 Task: Create in the project AgileBolt and in the Backlog issue 'Upgrade the logging and monitoring capabilities of a web application to improve error detection and debugging' a child issue 'Code optimization for low-latency network protocol handling', and assign it to team member softage.2@softage.net. Create in the project AgileBolt and in the Backlog issue 'Create a new online platform for online entrepreneurship courses with advanced business planning and financial modeling features' a child issue 'Chatbot conversation error handling and remediation', and assign it to team member softage.3@softage.net
Action: Mouse moved to (606, 468)
Screenshot: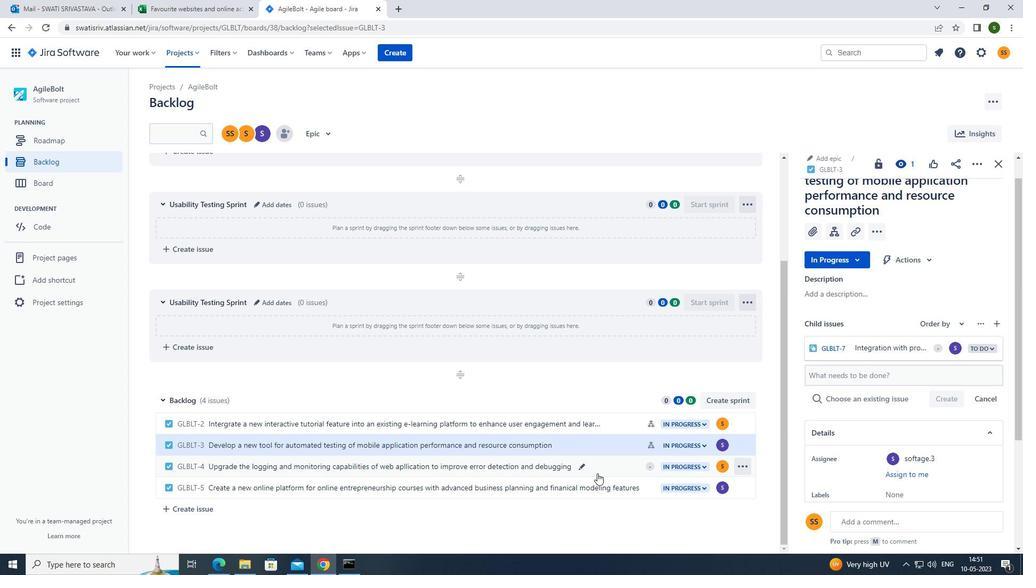 
Action: Mouse pressed left at (606, 468)
Screenshot: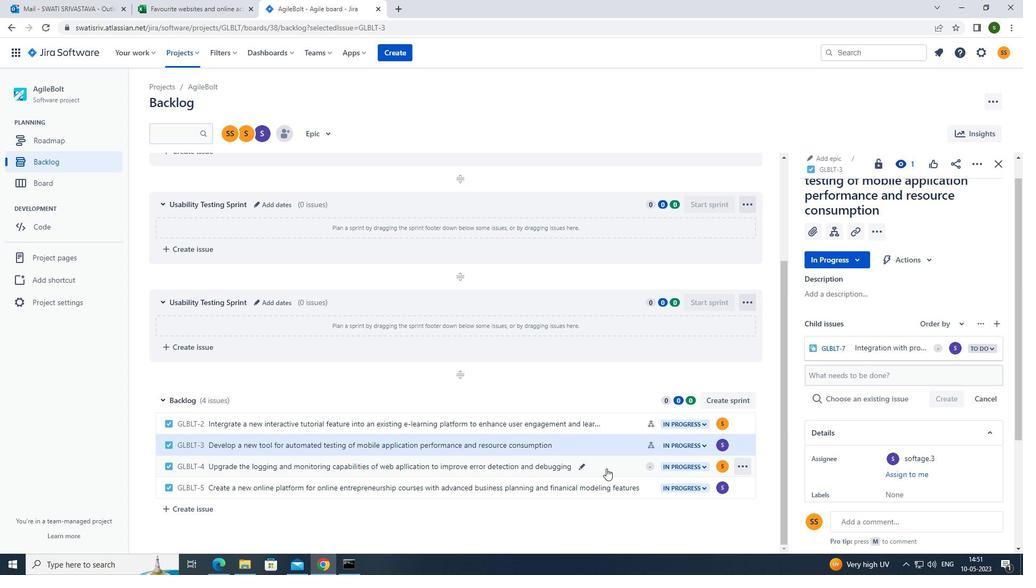 
Action: Mouse moved to (833, 262)
Screenshot: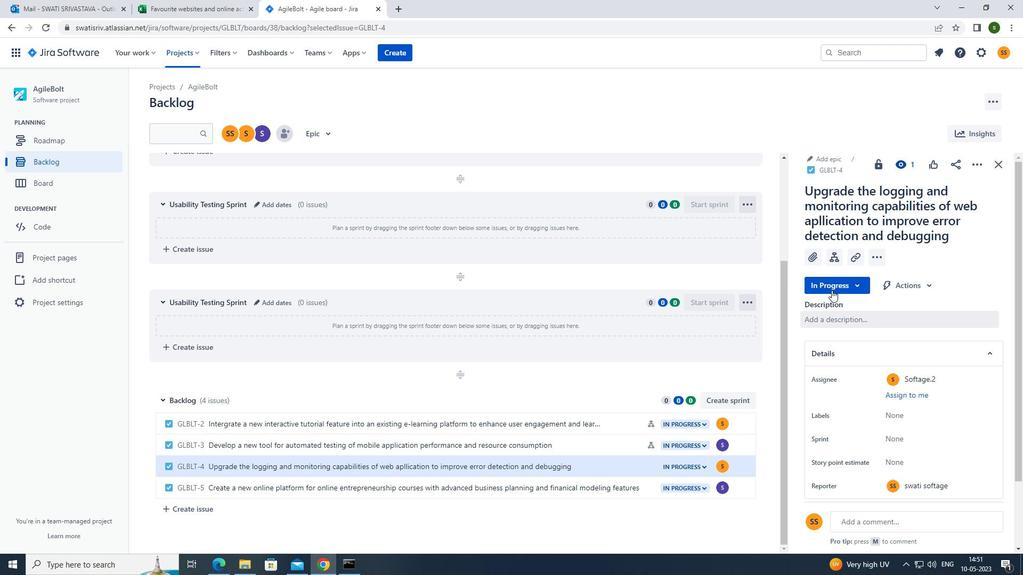
Action: Mouse pressed left at (833, 262)
Screenshot: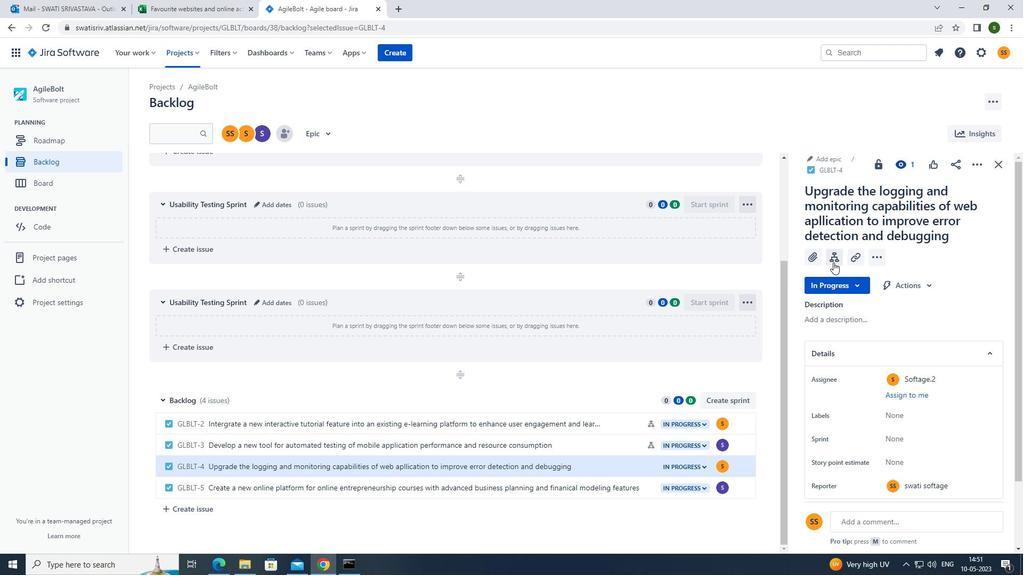 
Action: Mouse moved to (850, 344)
Screenshot: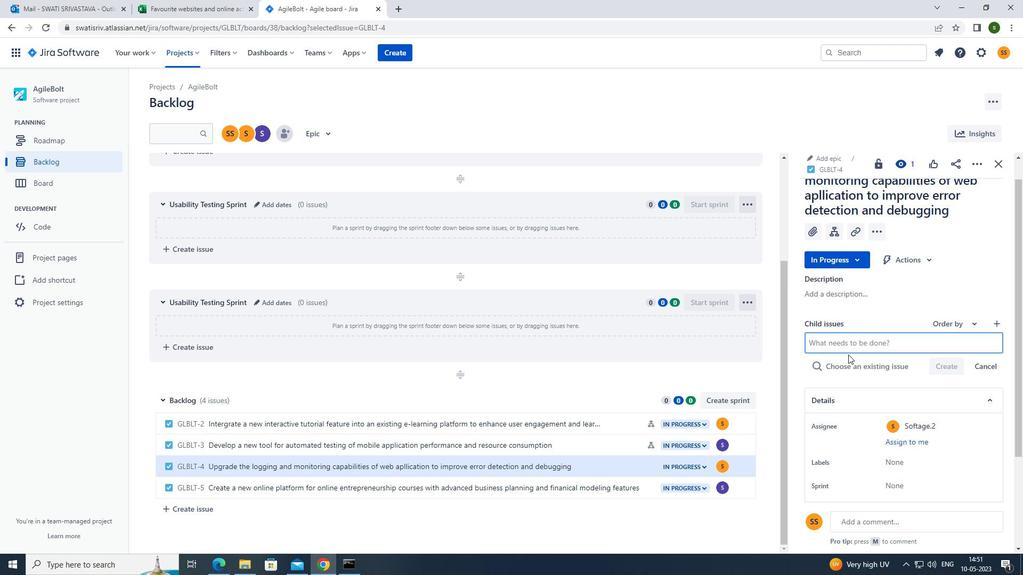 
Action: Mouse pressed left at (850, 344)
Screenshot: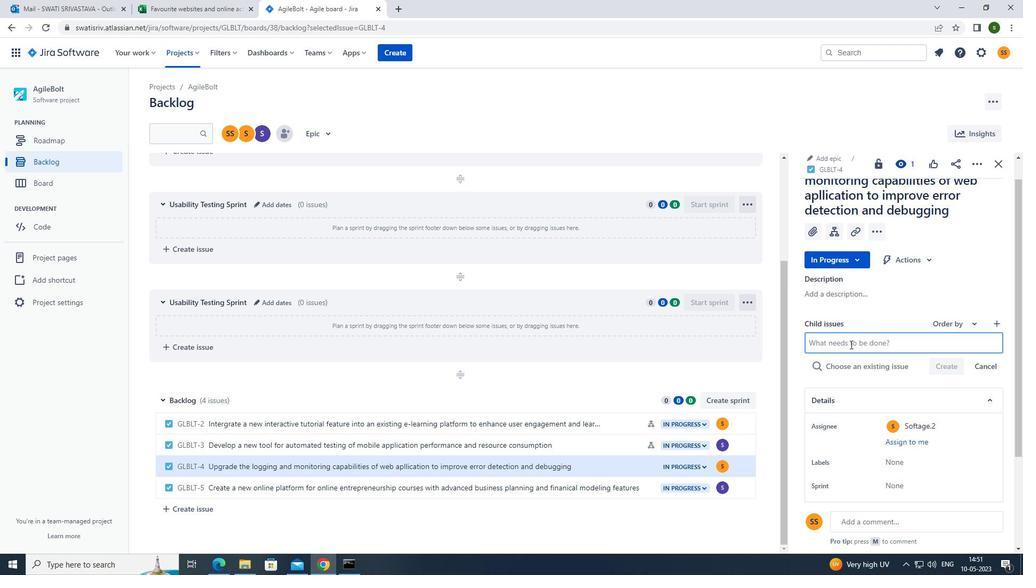 
Action: Mouse moved to (837, 348)
Screenshot: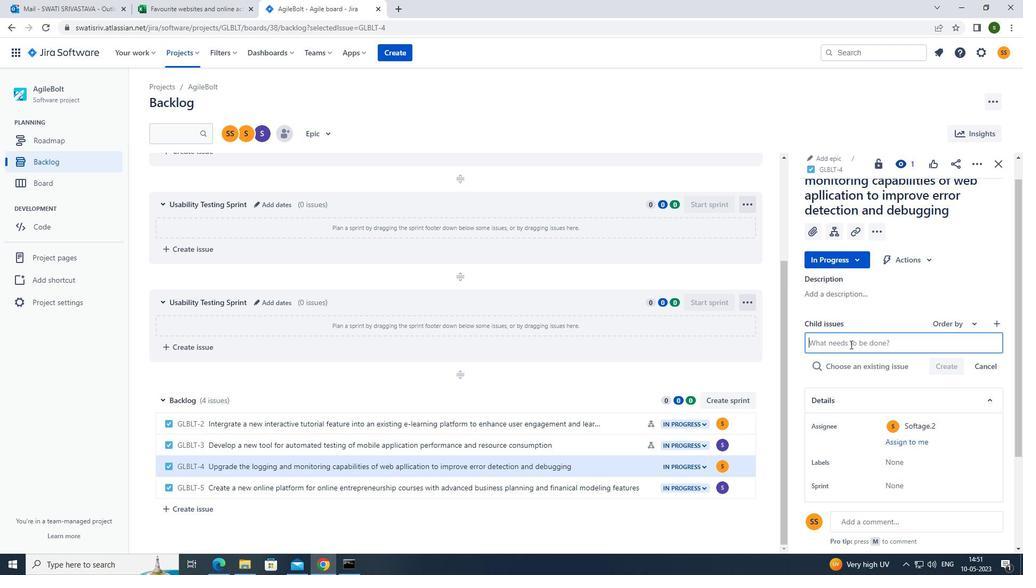 
Action: Key pressed <Key.caps_lock>c<Key.caps_lock>ode<Key.space>optimization<Key.space>for<Key.space>low<Key.space>-latency<Key.space>network<Key.space>protocol<Key.space>handling<Key.enter>
Screenshot: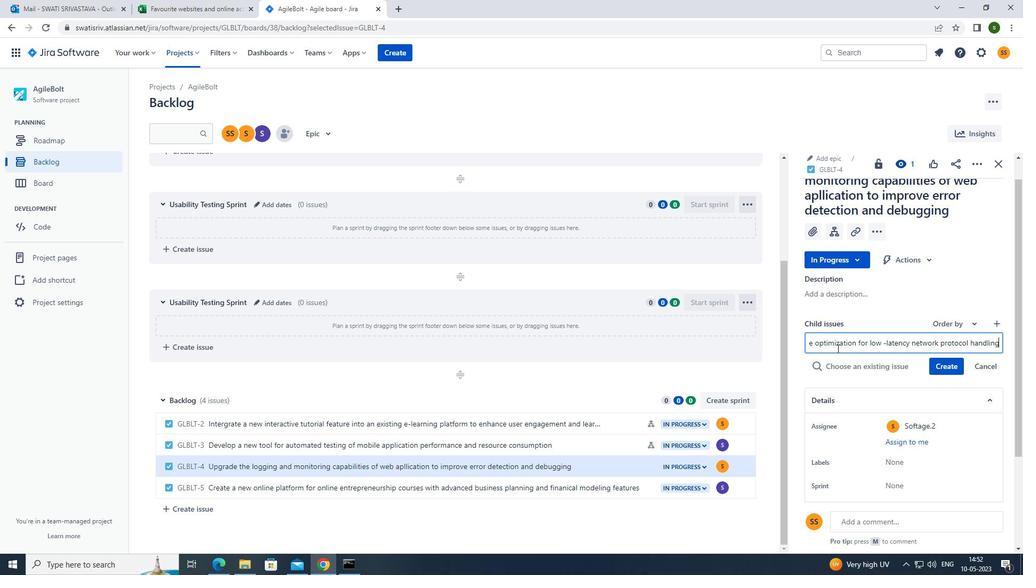
Action: Mouse moved to (955, 344)
Screenshot: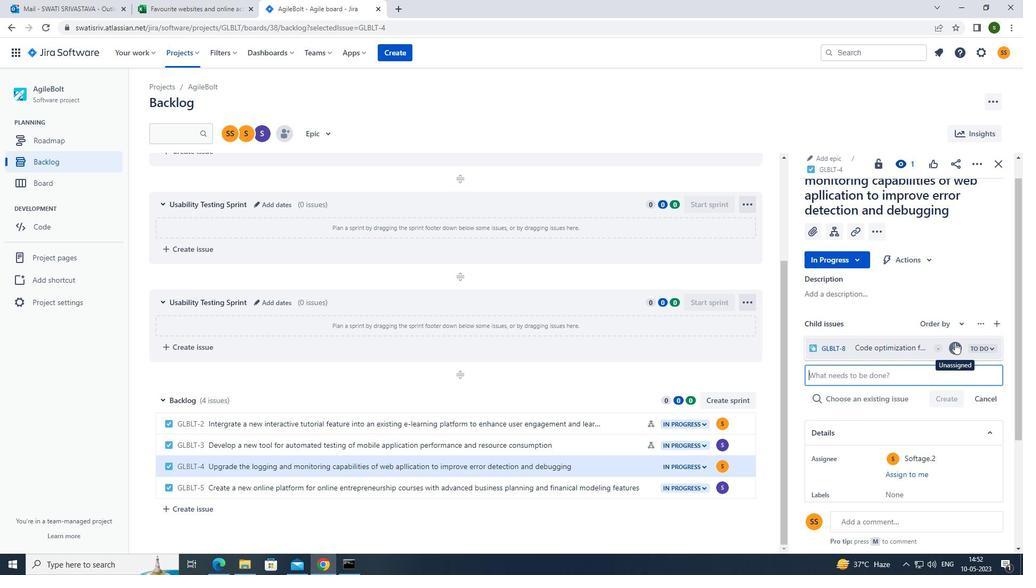 
Action: Mouse pressed left at (955, 344)
Screenshot: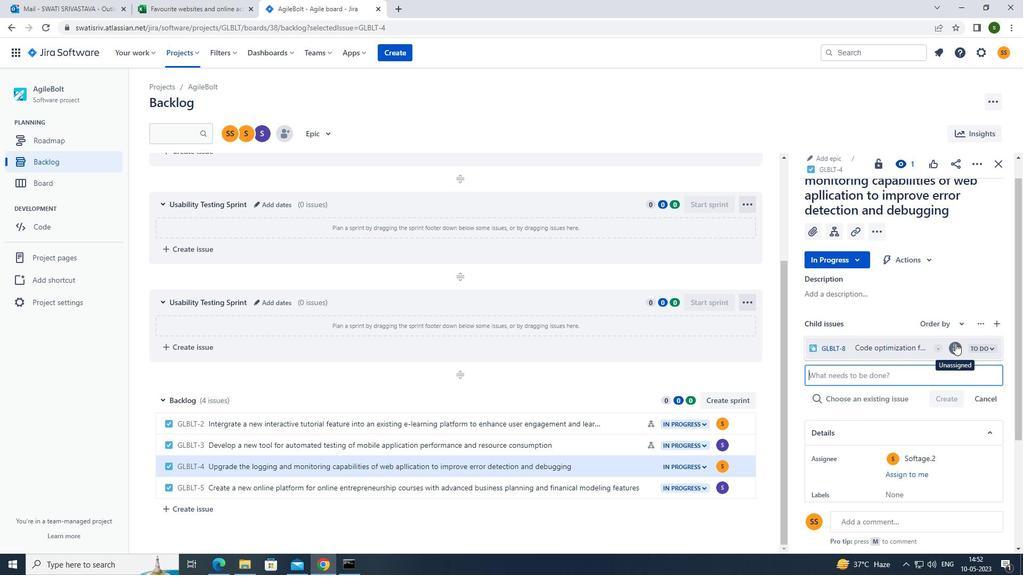 
Action: Mouse moved to (872, 349)
Screenshot: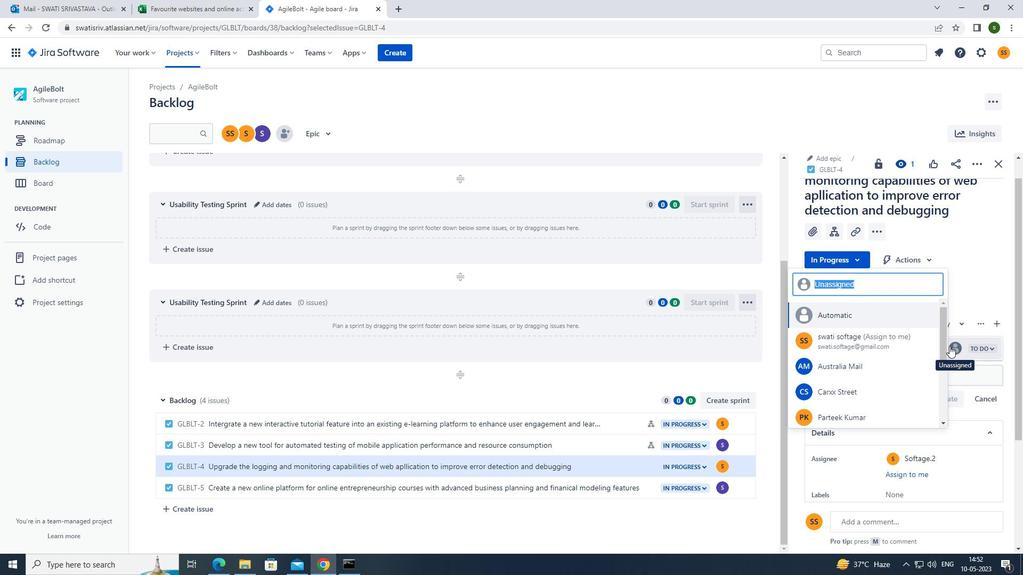 
Action: Mouse scrolled (872, 349) with delta (0, 0)
Screenshot: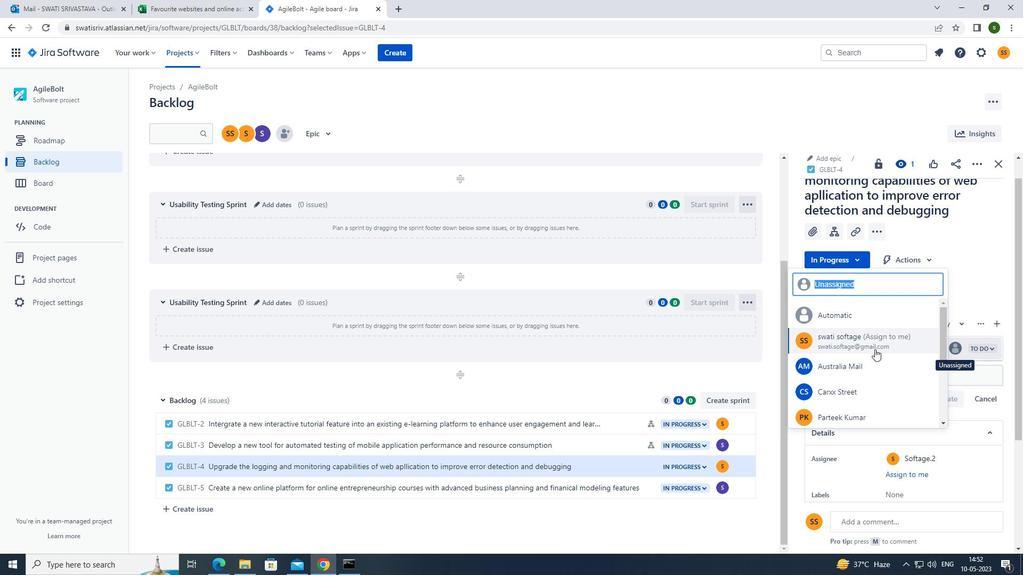 
Action: Mouse scrolled (872, 349) with delta (0, 0)
Screenshot: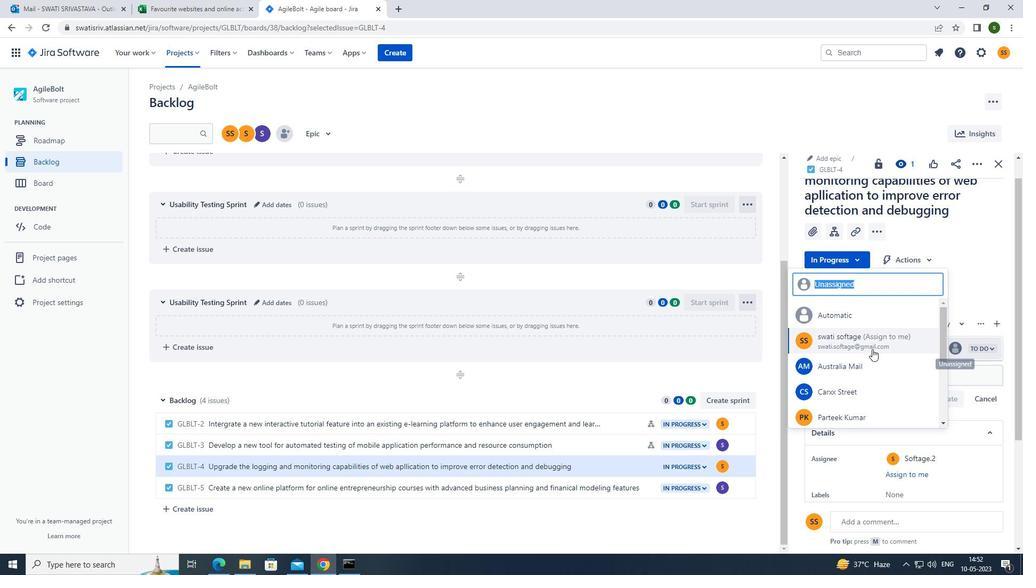 
Action: Mouse moved to (852, 362)
Screenshot: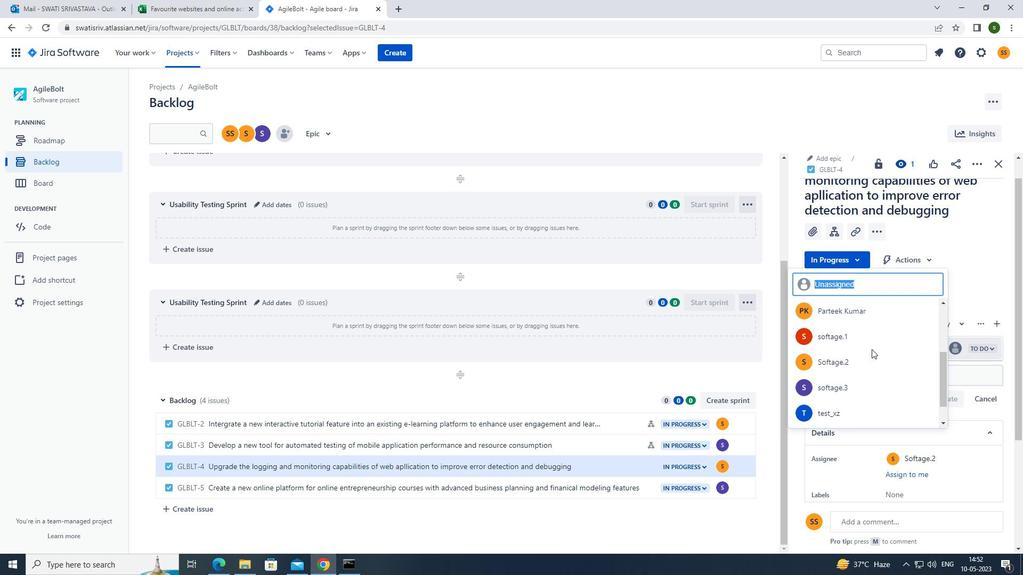 
Action: Mouse pressed left at (852, 362)
Screenshot: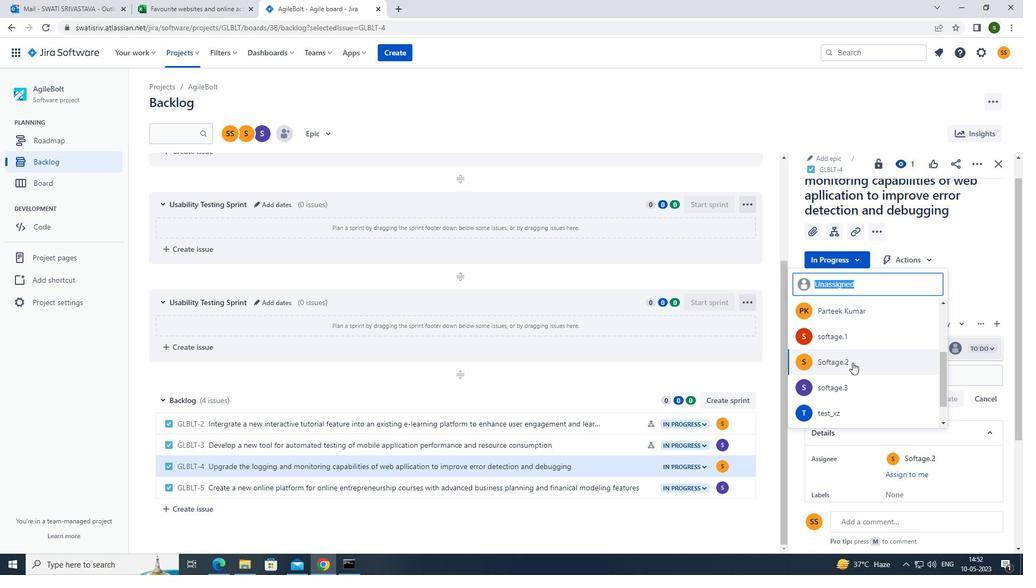 
Action: Mouse moved to (641, 491)
Screenshot: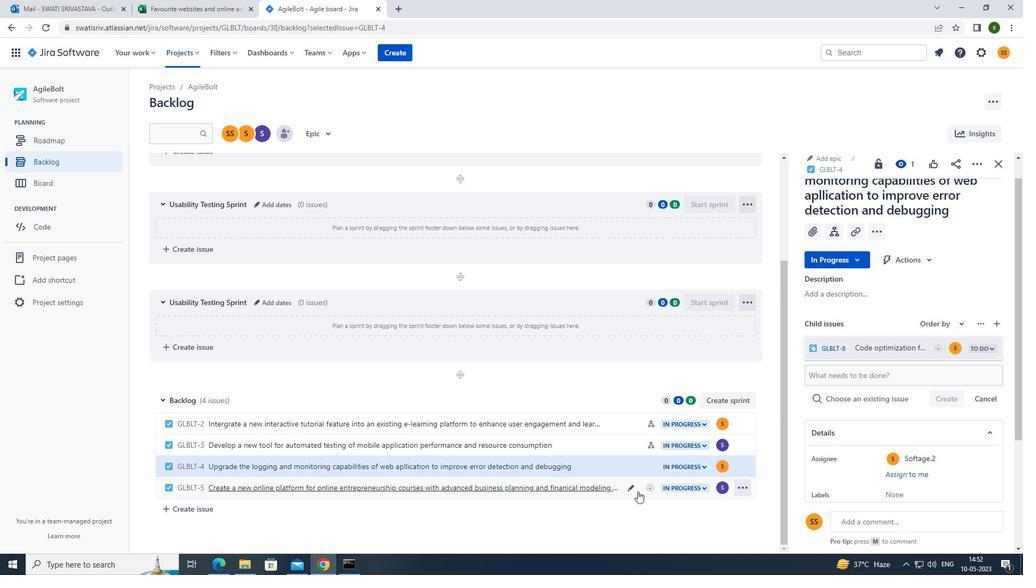 
Action: Mouse pressed left at (641, 491)
Screenshot: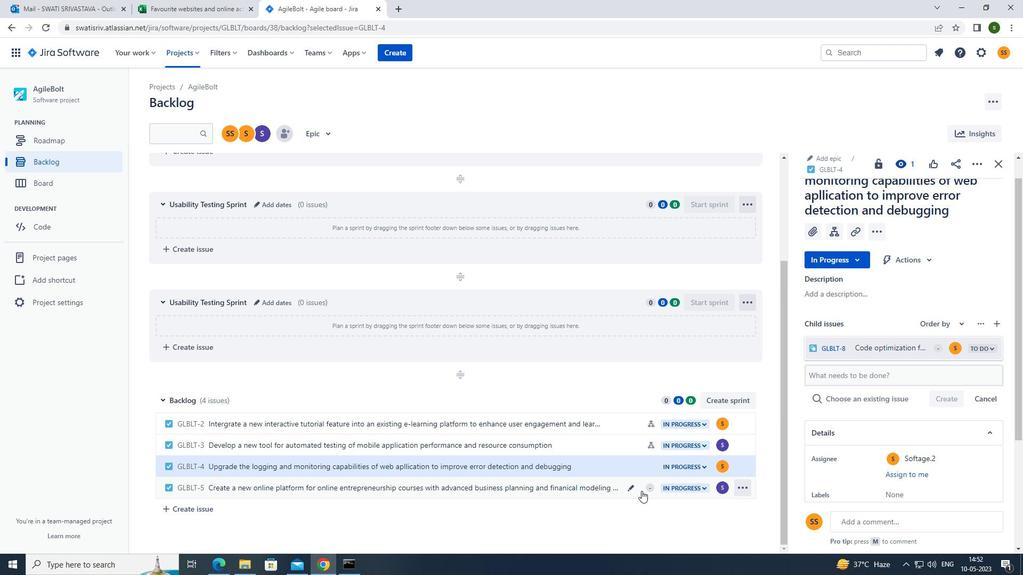 
Action: Mouse moved to (837, 261)
Screenshot: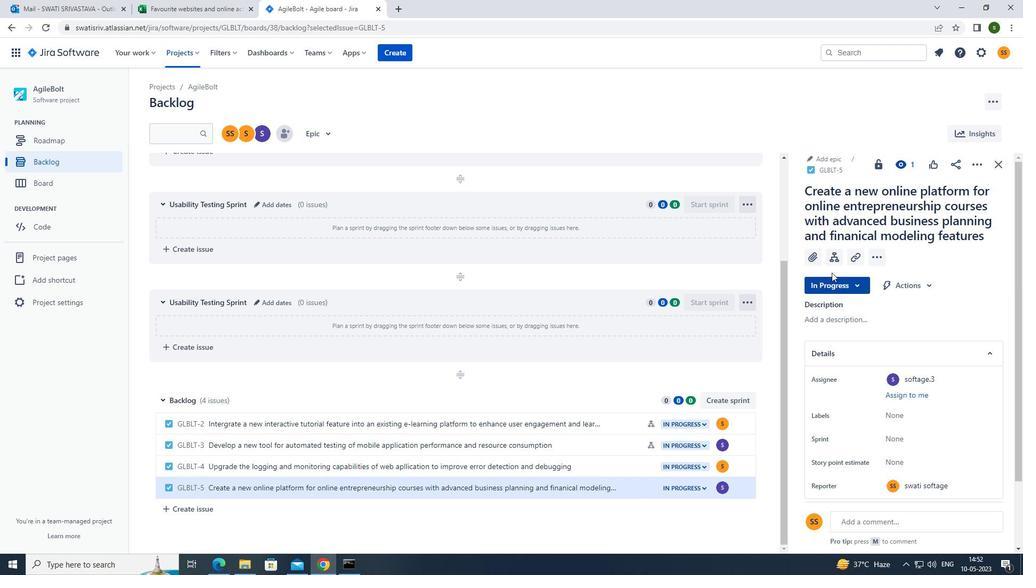 
Action: Mouse pressed left at (837, 261)
Screenshot: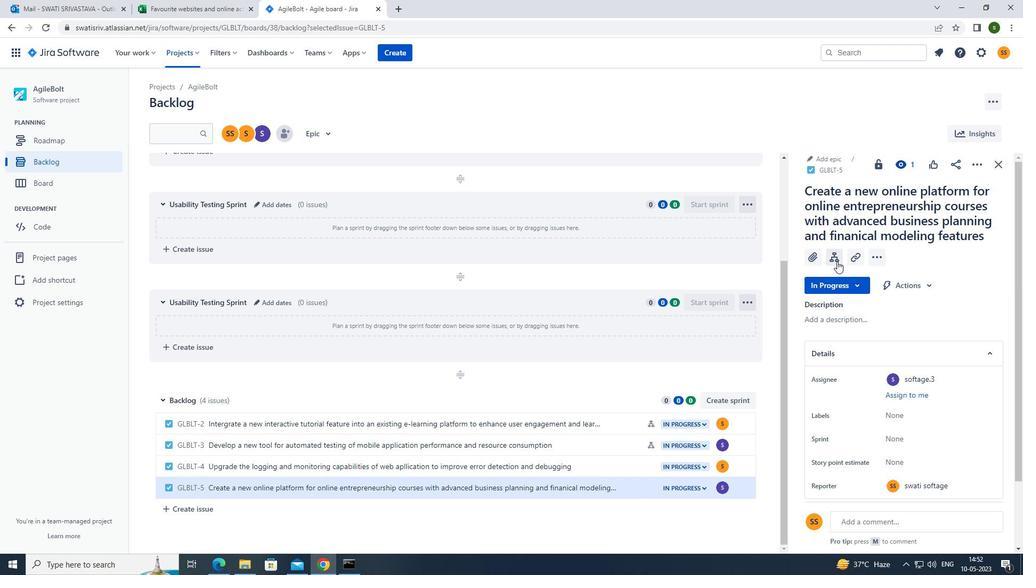 
Action: Mouse moved to (856, 344)
Screenshot: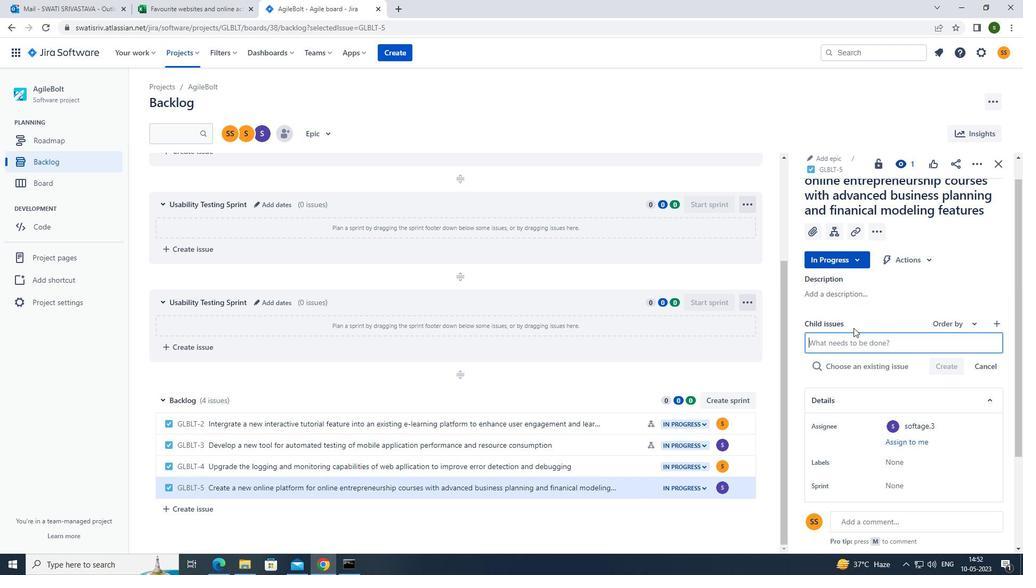 
Action: Mouse pressed left at (856, 344)
Screenshot: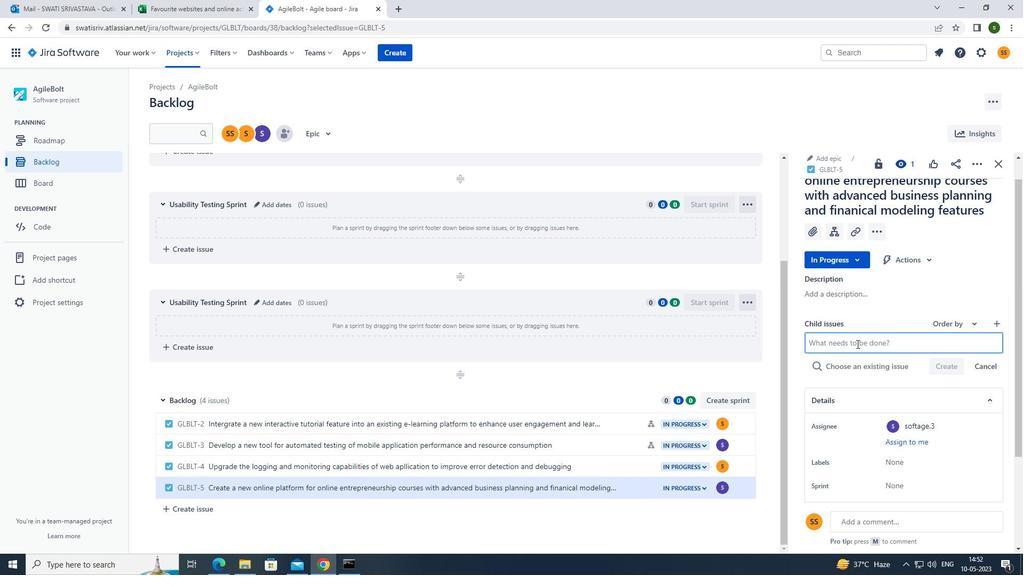 
Action: Mouse moved to (852, 344)
Screenshot: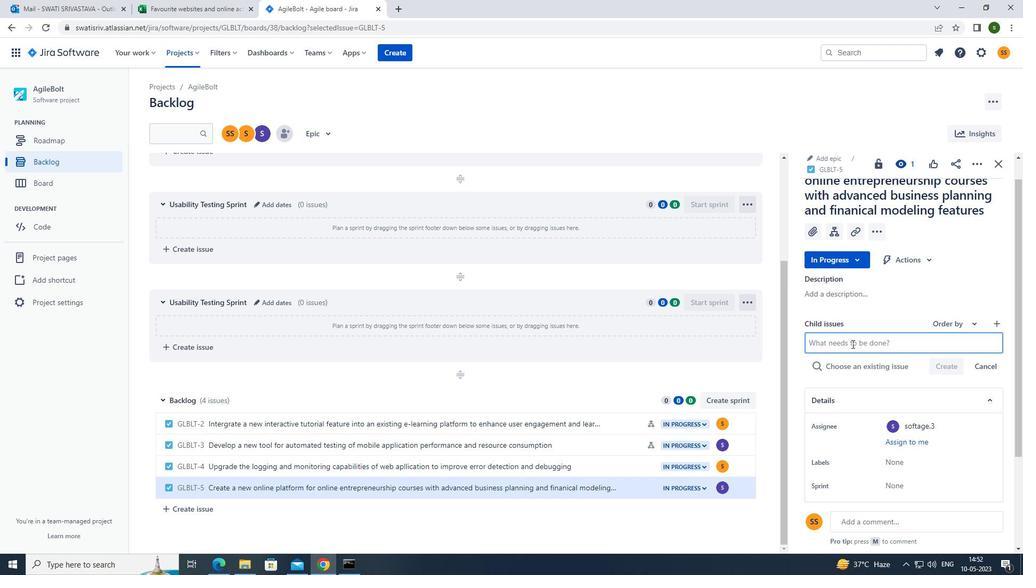 
Action: Key pressed <Key.caps_lock>c<Key.caps_lock>hatbot<Key.space>conversation<Key.space>error<Key.space>handling<Key.space>and<Key.space>remediation<Key.enter>
Screenshot: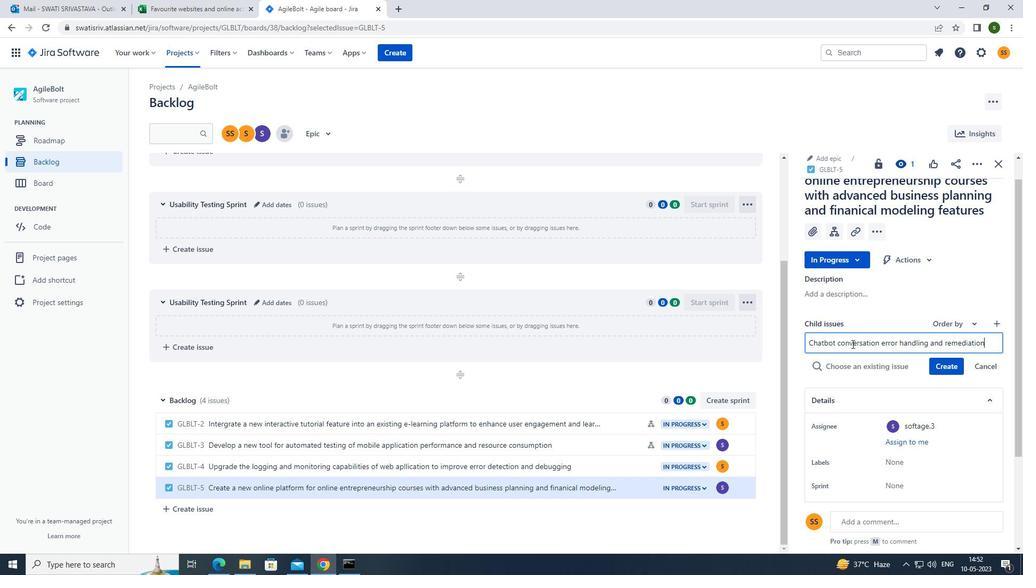 
Action: Mouse moved to (955, 347)
Screenshot: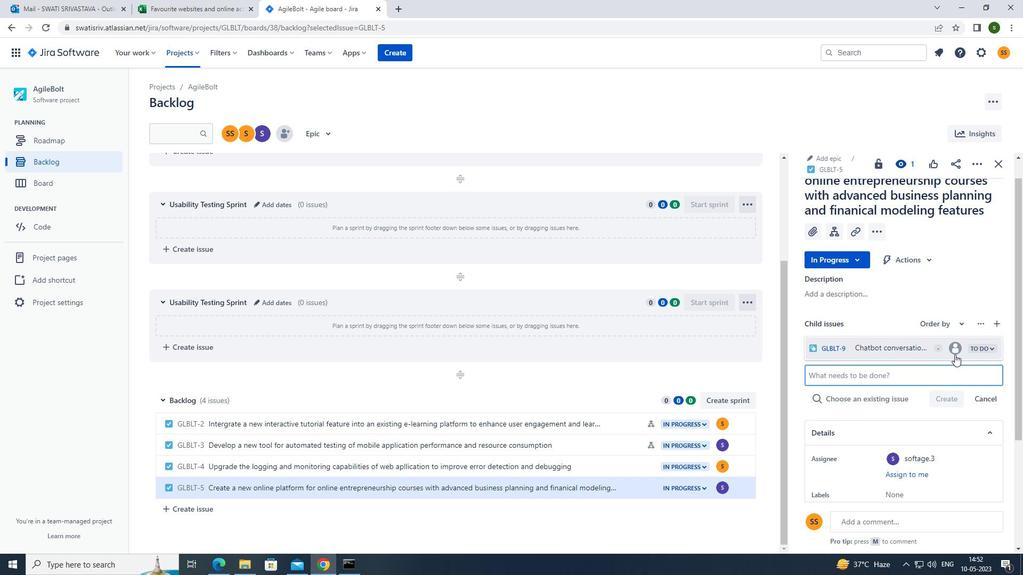 
Action: Mouse pressed left at (955, 347)
Screenshot: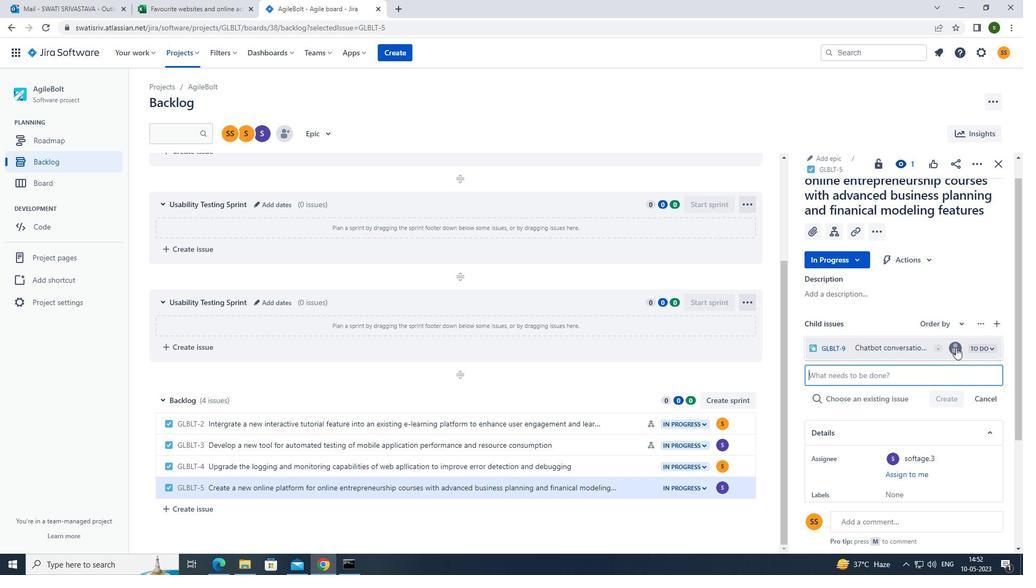 
Action: Mouse moved to (910, 364)
Screenshot: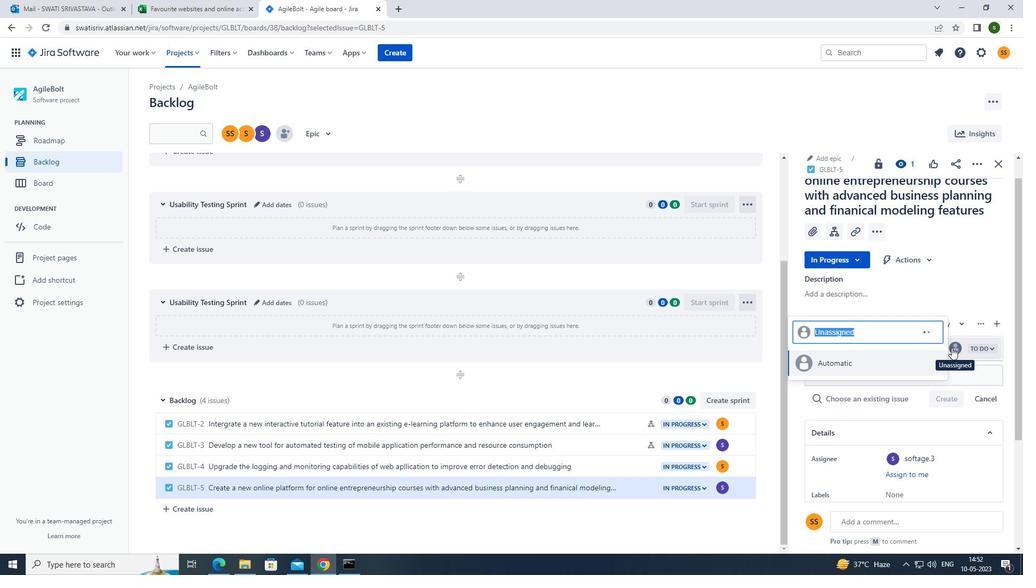 
Action: Mouse scrolled (910, 363) with delta (0, 0)
Screenshot: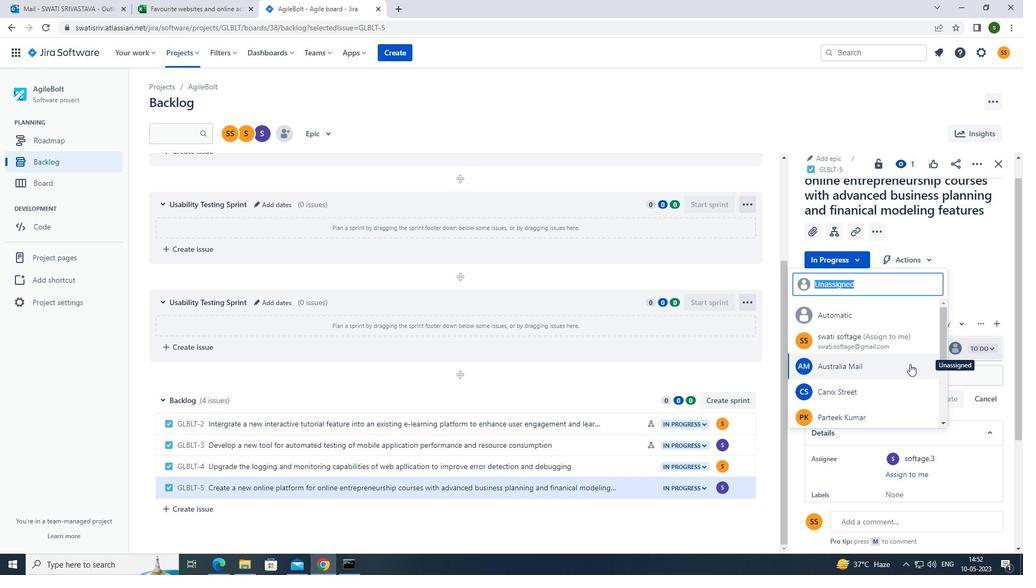 
Action: Mouse scrolled (910, 363) with delta (0, 0)
Screenshot: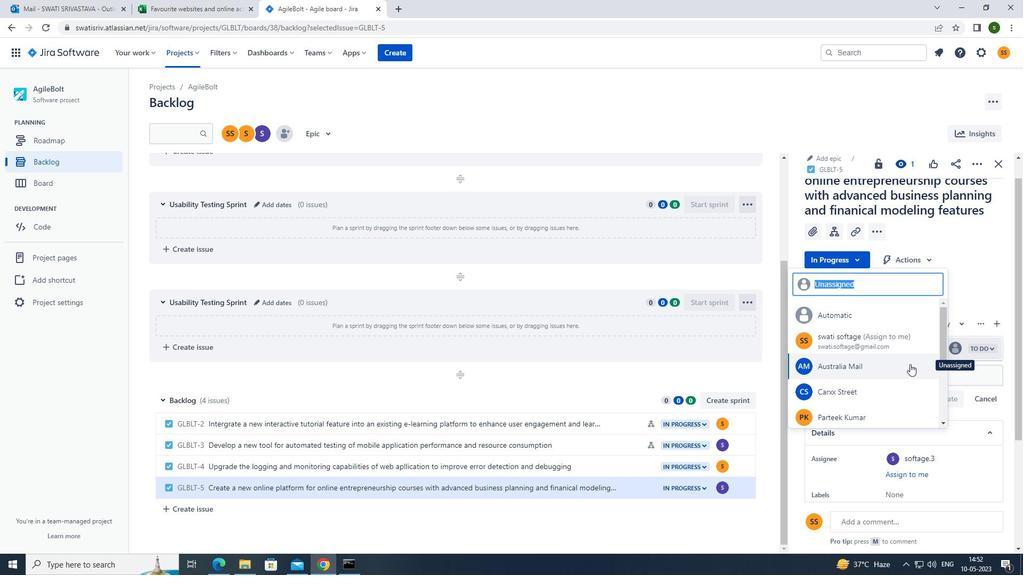 
Action: Mouse scrolled (910, 363) with delta (0, 0)
Screenshot: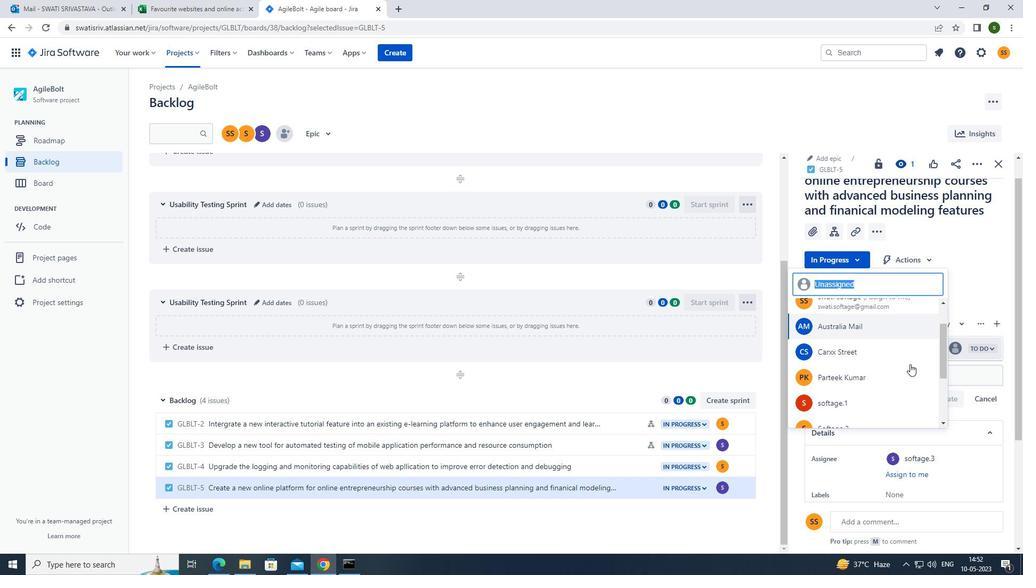 
Action: Mouse moved to (856, 363)
Screenshot: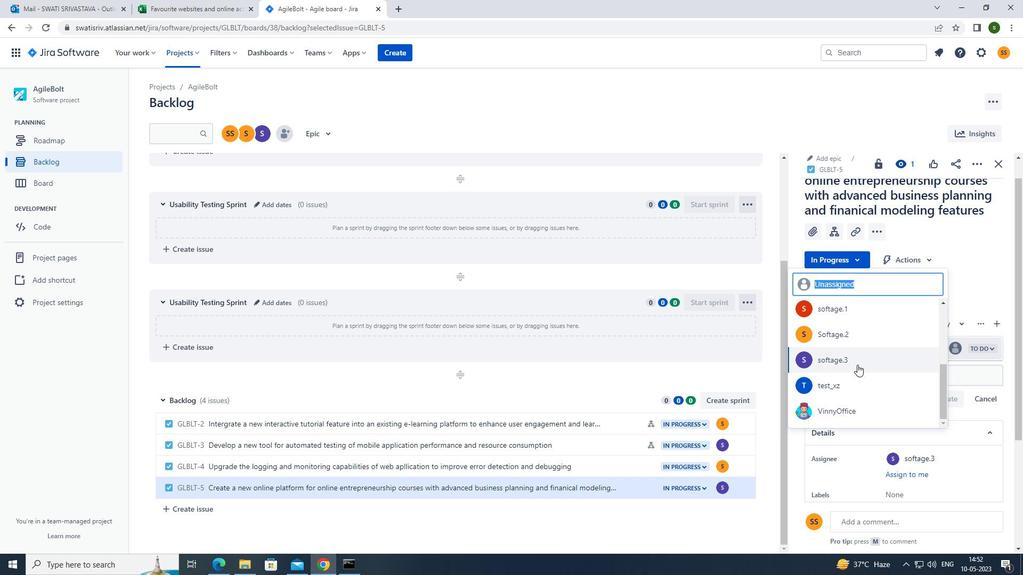 
Action: Mouse pressed left at (856, 363)
Screenshot: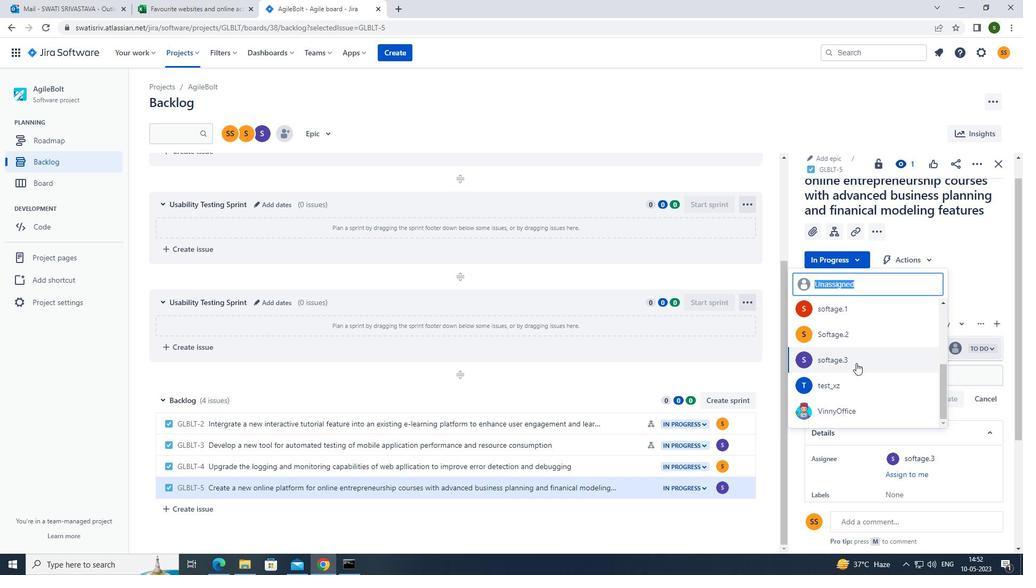 
Action: Mouse moved to (609, 111)
Screenshot: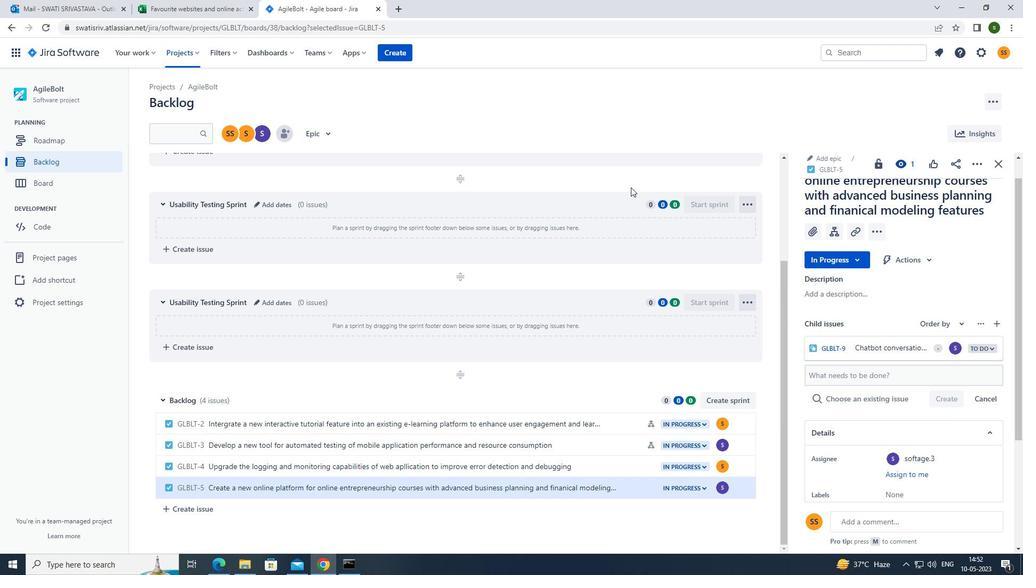 
